 Task: Select the pickup method.
Action: Mouse moved to (252, 229)
Screenshot: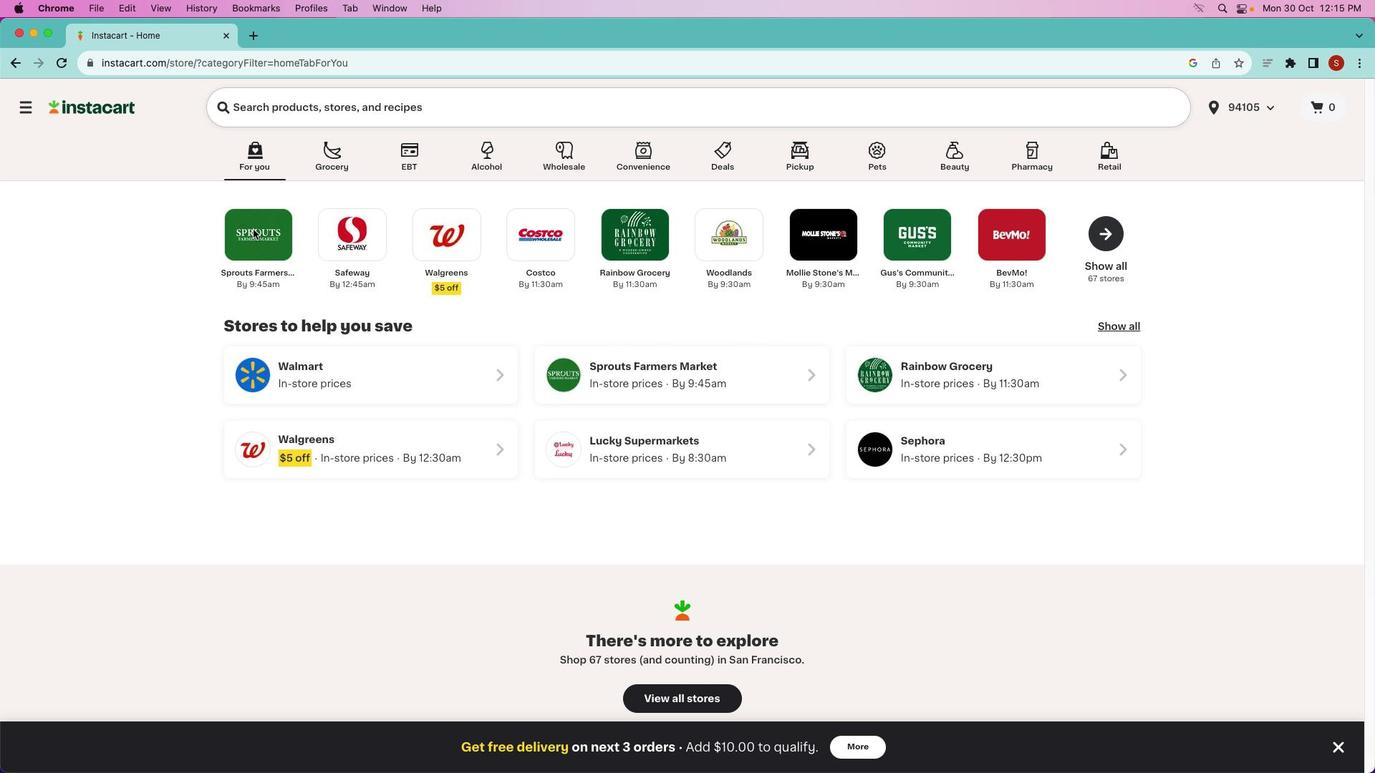 
Action: Mouse pressed left at (252, 229)
Screenshot: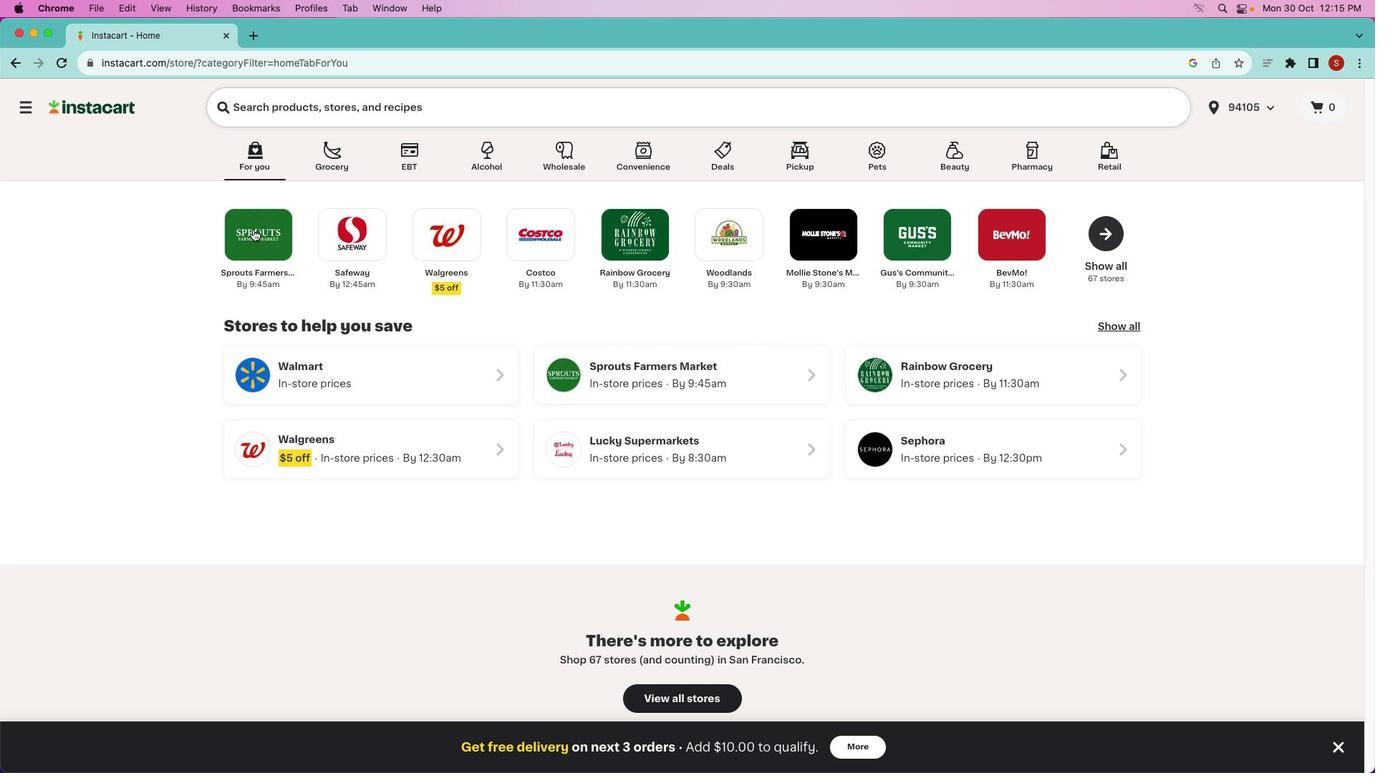 
Action: Mouse moved to (256, 242)
Screenshot: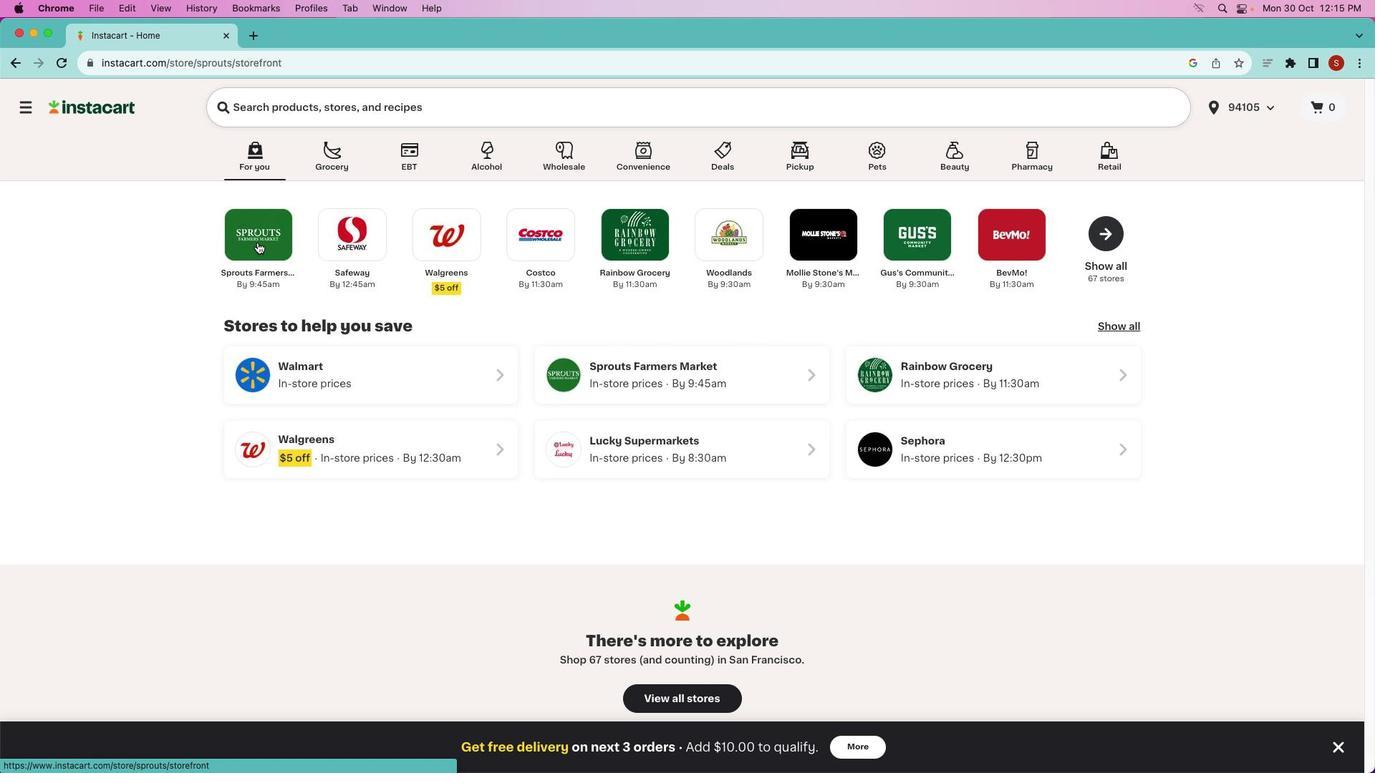 
Action: Mouse pressed left at (256, 242)
Screenshot: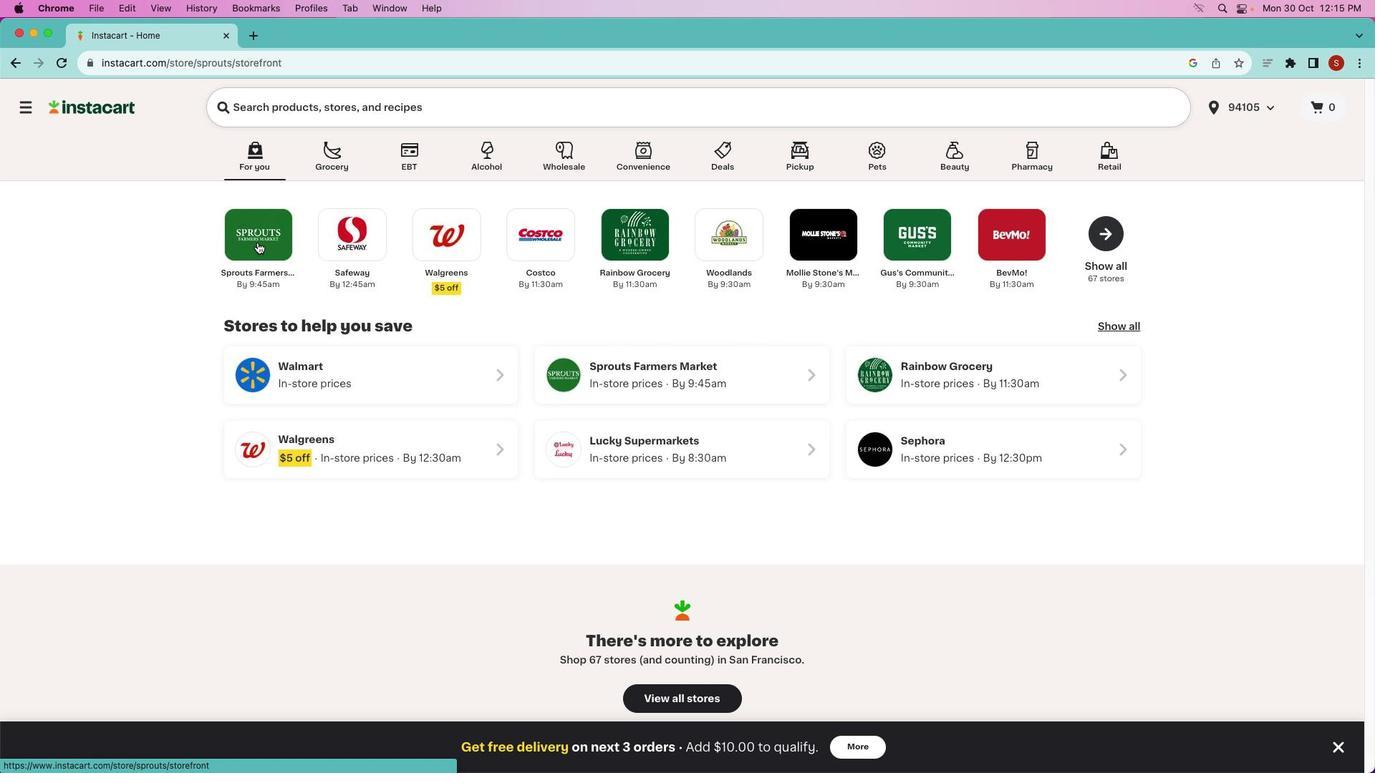 
Action: Mouse moved to (1002, 106)
Screenshot: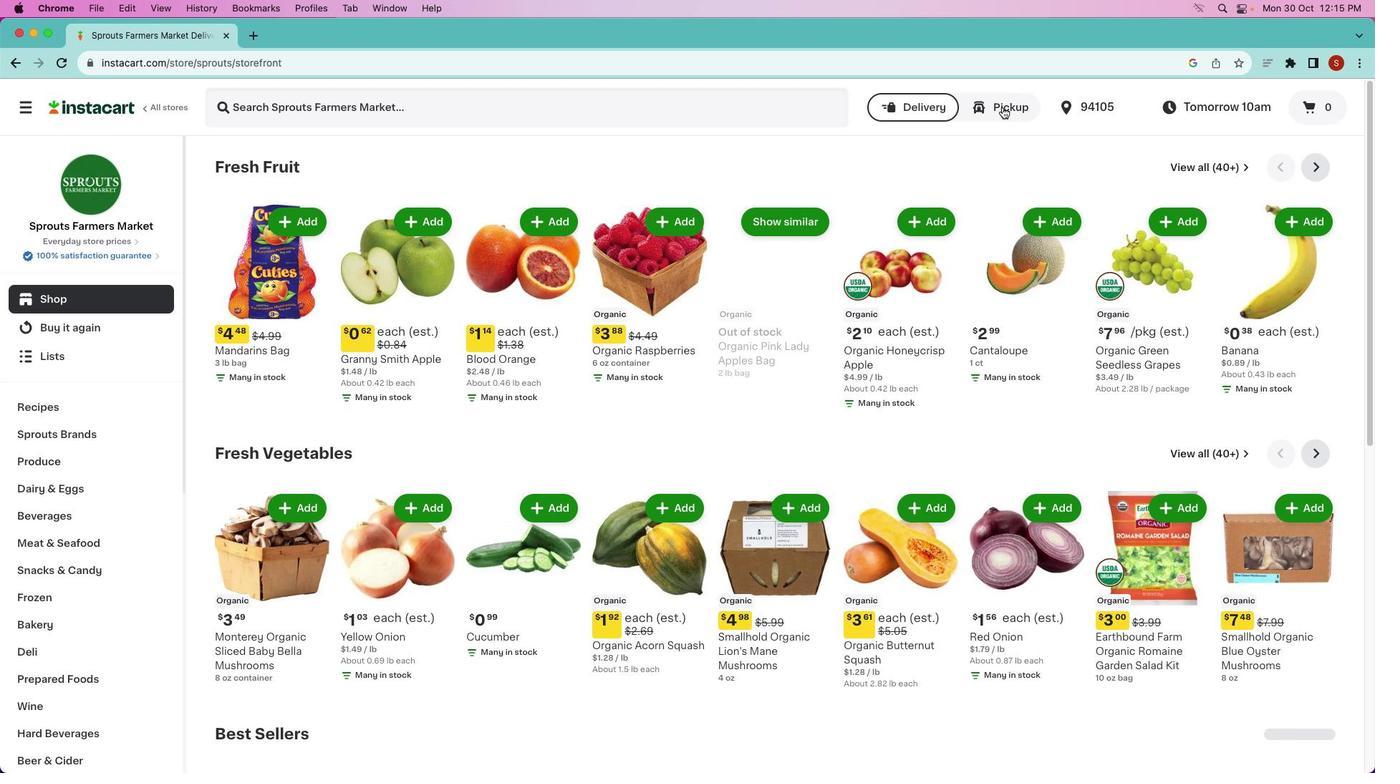 
Action: Mouse pressed left at (1002, 106)
Screenshot: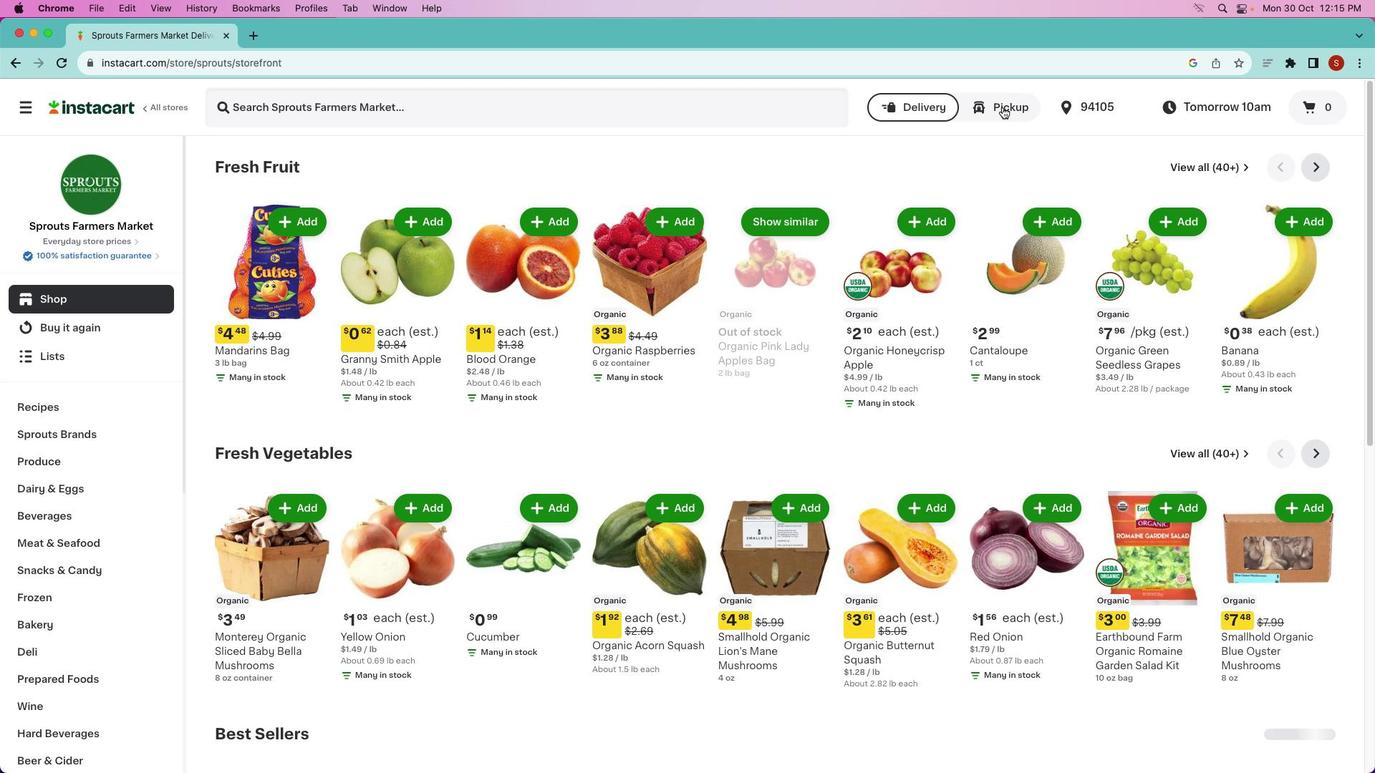
Action: Mouse moved to (978, 222)
Screenshot: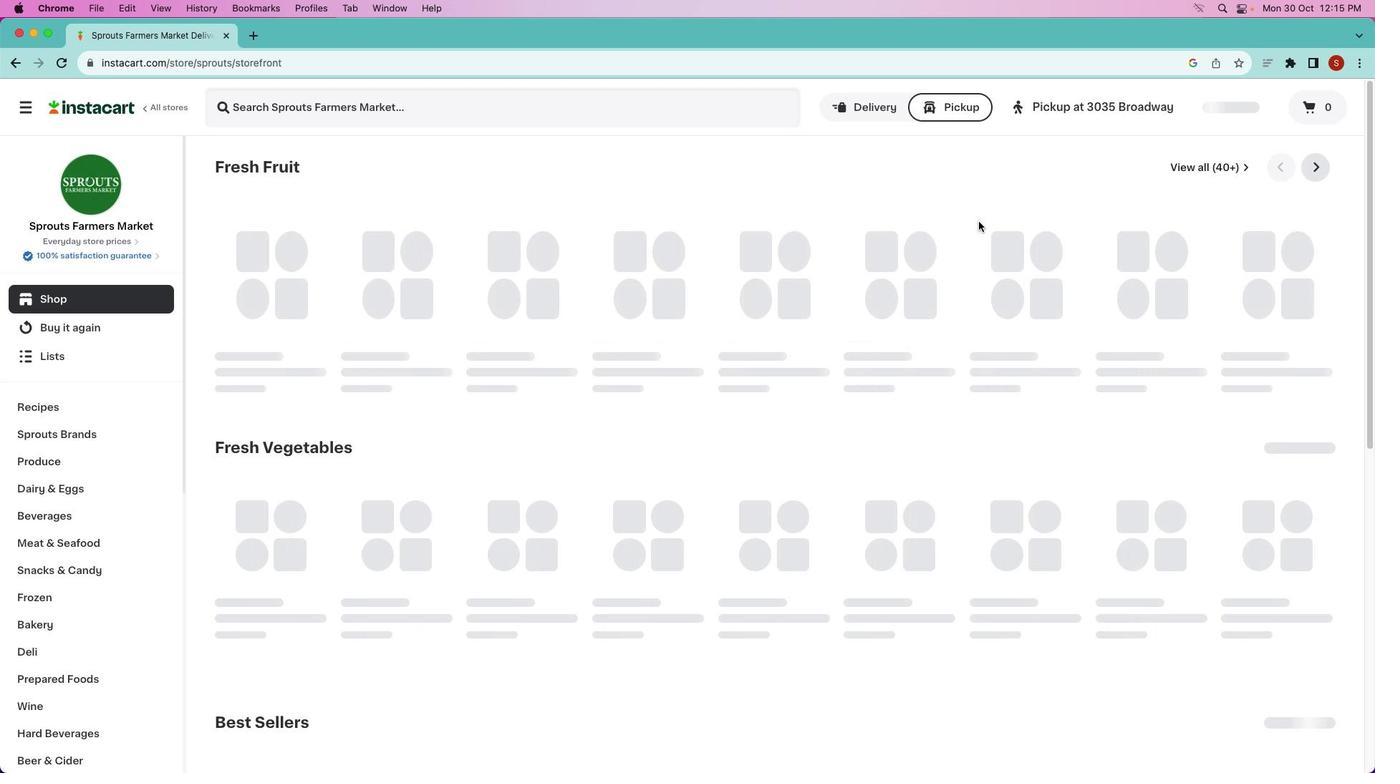 
